 Task: Use Pastel Slide Long Effect in this video Movie B.mp4
Action: Mouse pressed left at (255, 96)
Screenshot: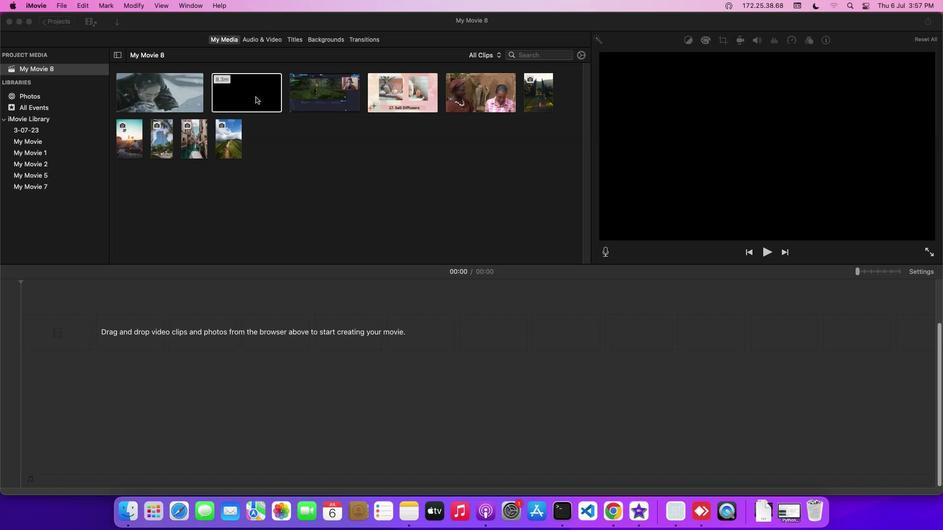
Action: Mouse moved to (262, 103)
Screenshot: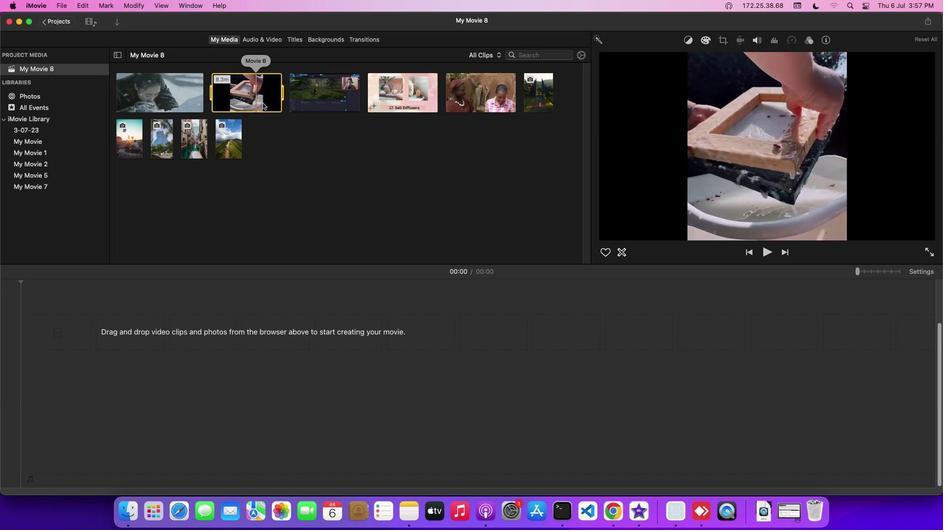 
Action: Mouse pressed left at (262, 103)
Screenshot: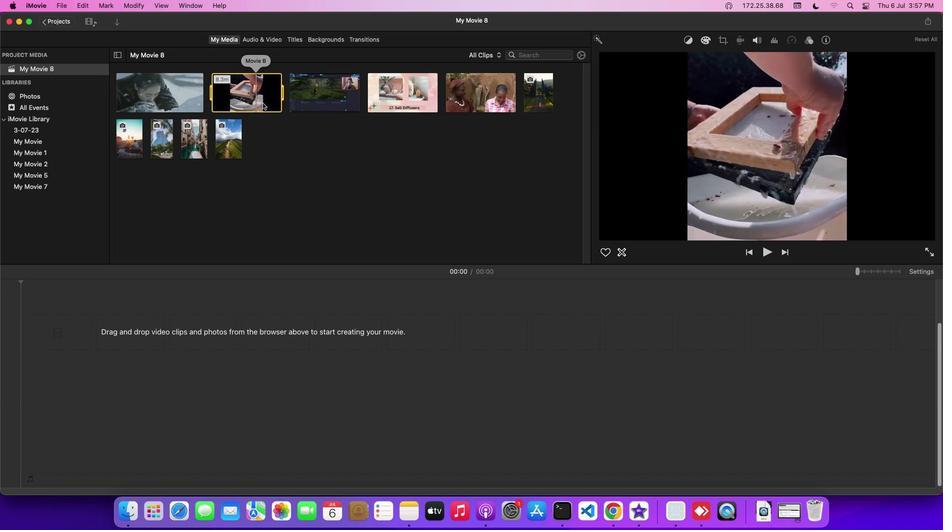 
Action: Mouse moved to (258, 37)
Screenshot: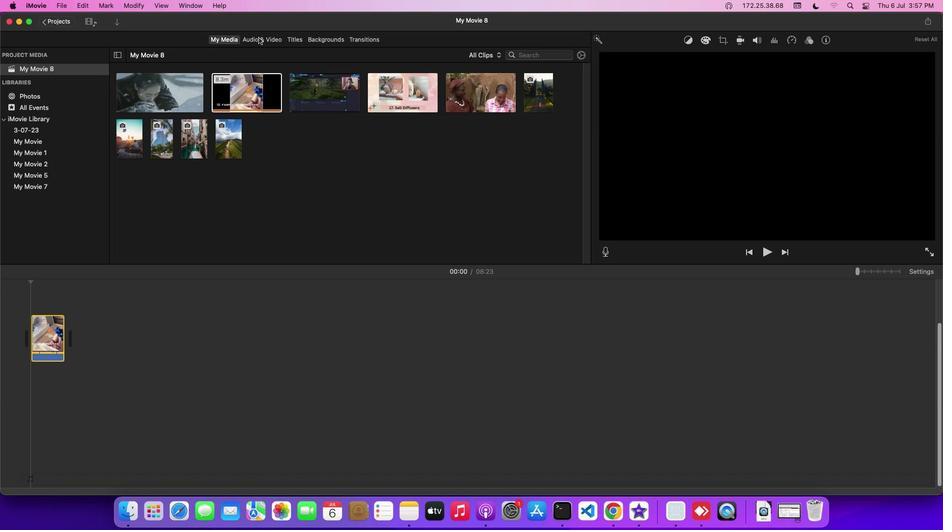 
Action: Mouse pressed left at (258, 37)
Screenshot: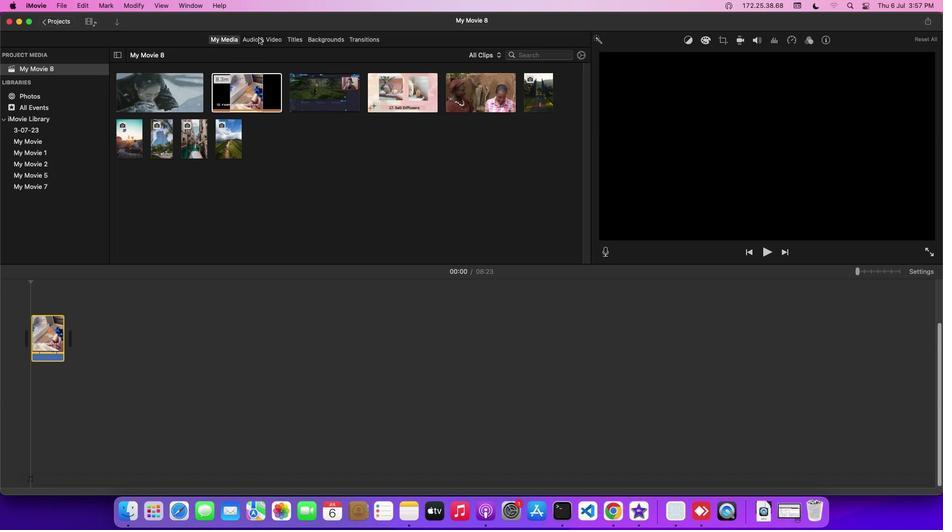 
Action: Mouse moved to (69, 93)
Screenshot: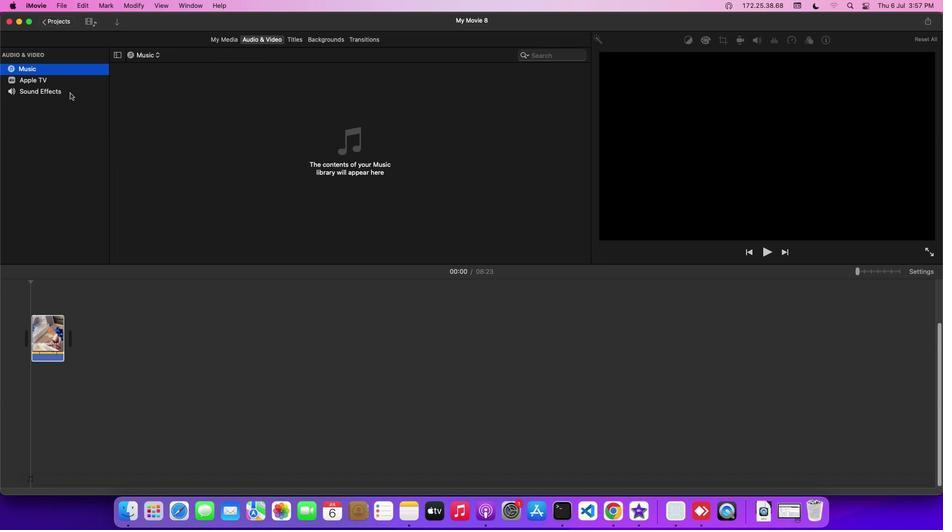 
Action: Mouse pressed left at (69, 93)
Screenshot: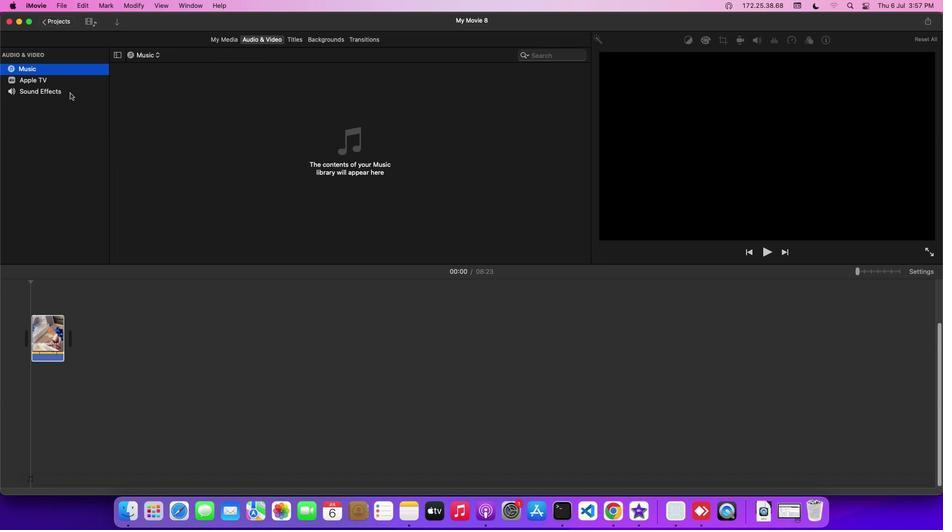 
Action: Mouse moved to (165, 202)
Screenshot: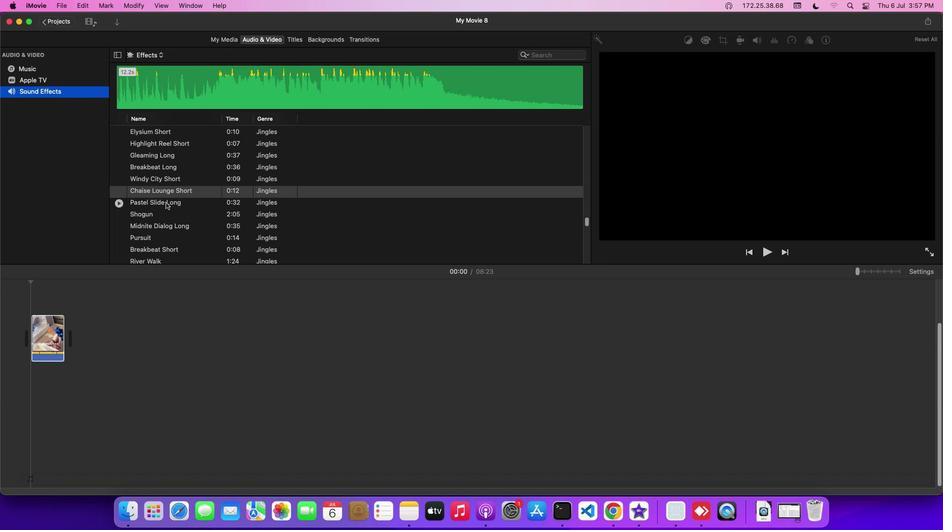 
Action: Mouse pressed left at (165, 202)
Screenshot: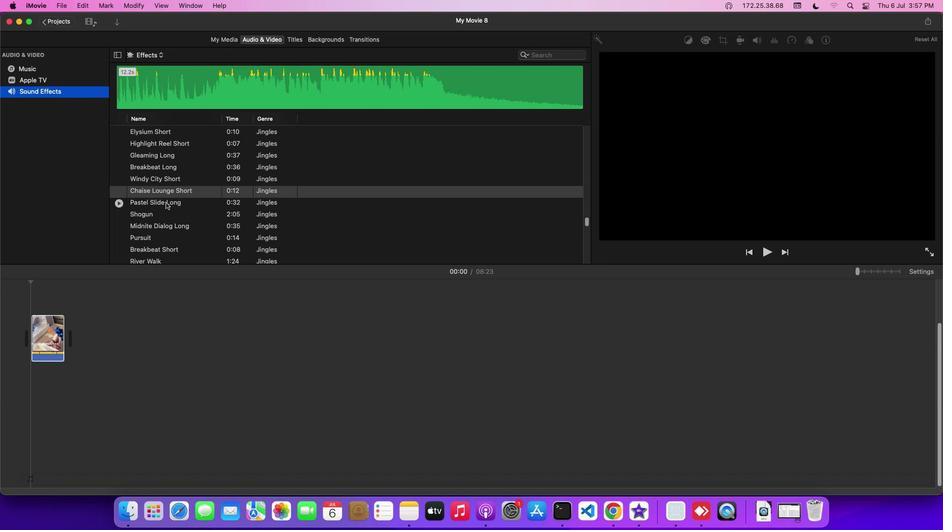 
Action: Mouse moved to (173, 202)
Screenshot: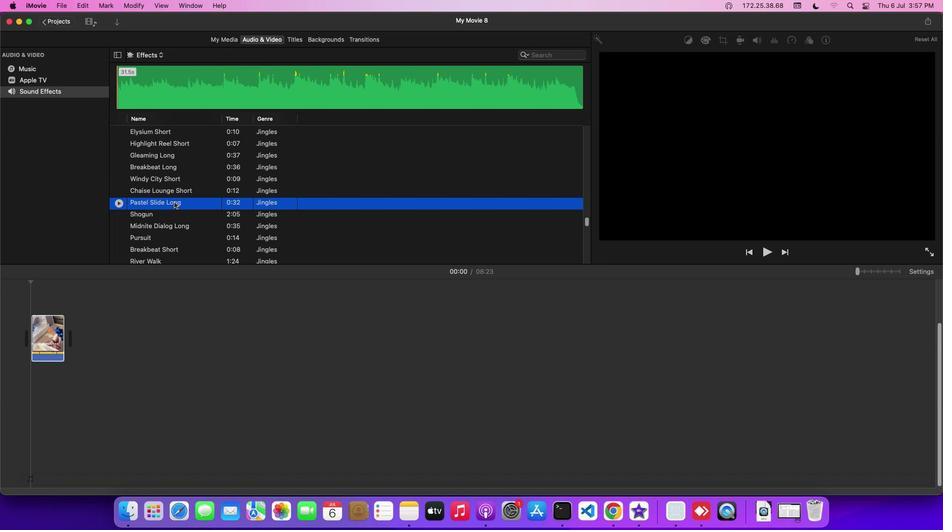 
Action: Mouse pressed left at (173, 202)
Screenshot: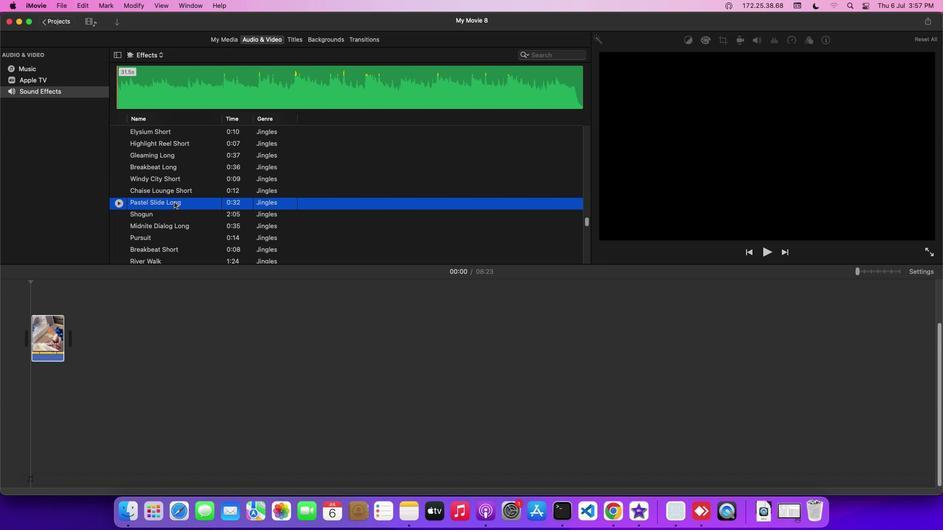 
Action: Mouse moved to (209, 350)
Screenshot: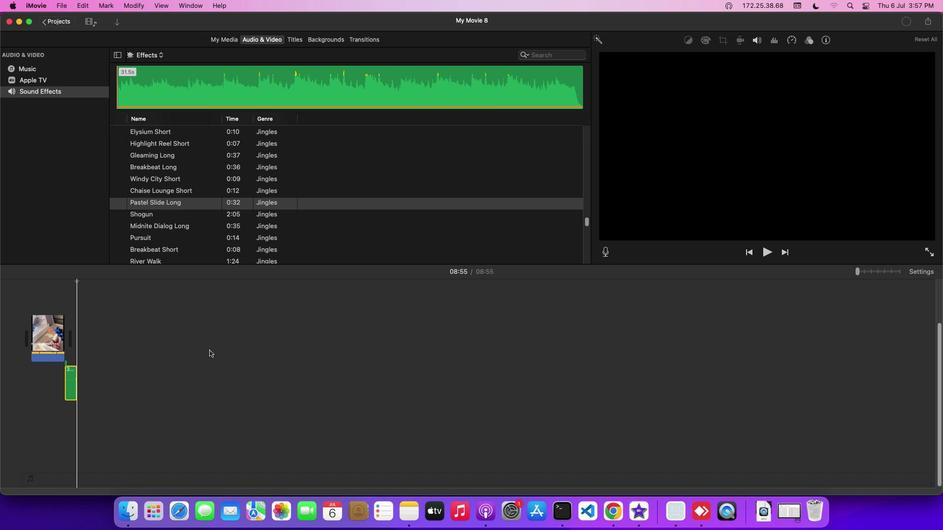 
